 Task: Create in the project XpertTech an epic 'Multi-Cloud Integration'.
Action: Mouse moved to (312, 328)
Screenshot: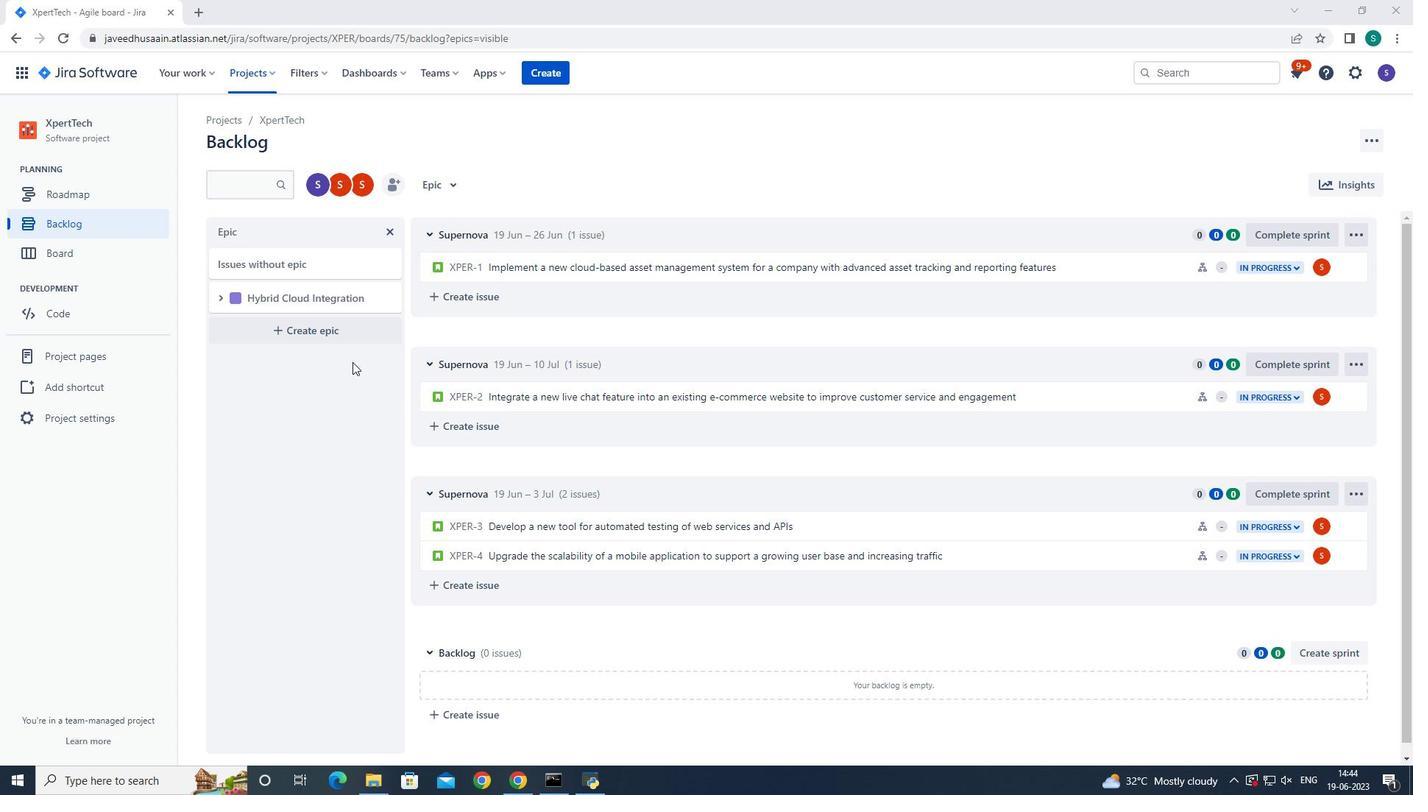 
Action: Mouse pressed left at (312, 328)
Screenshot: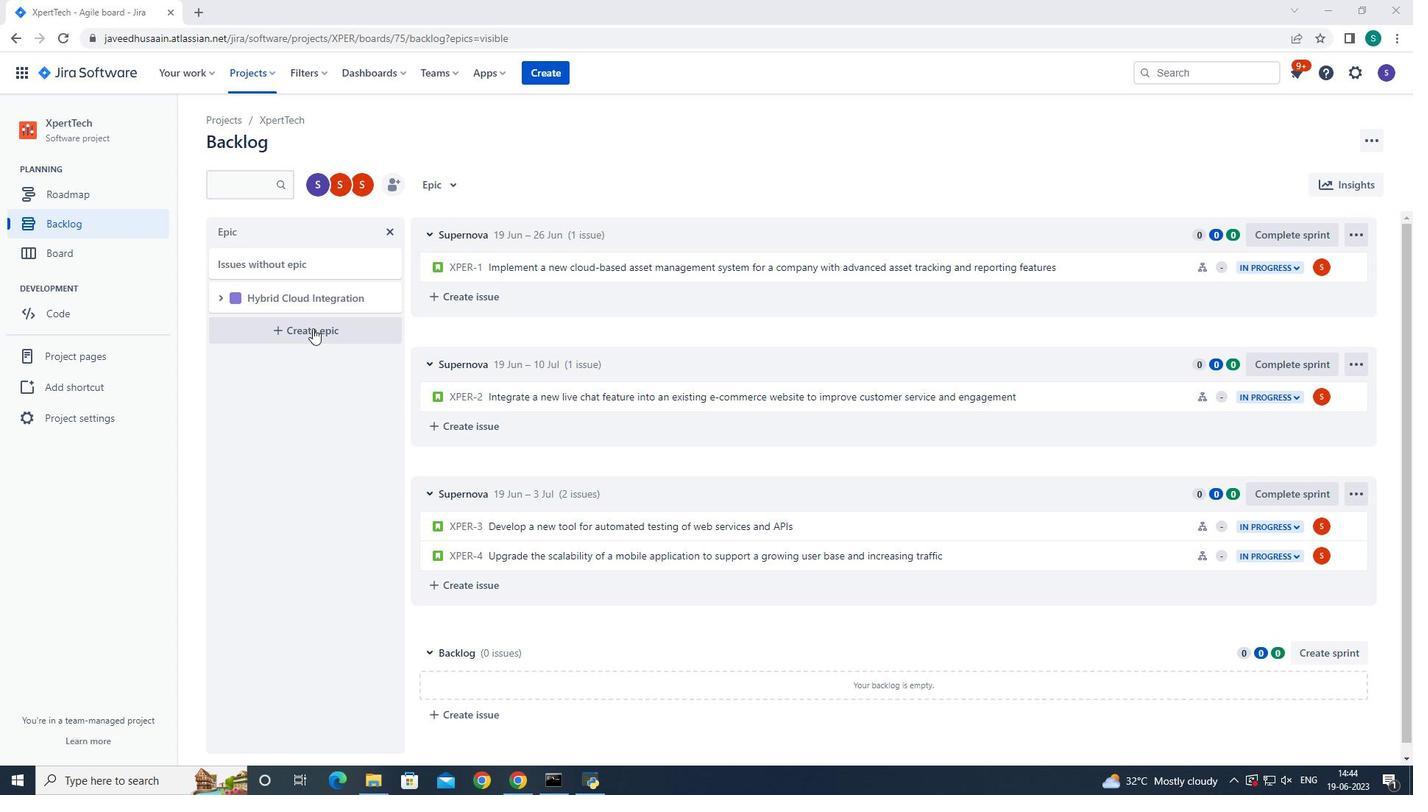 
Action: Mouse moved to (290, 332)
Screenshot: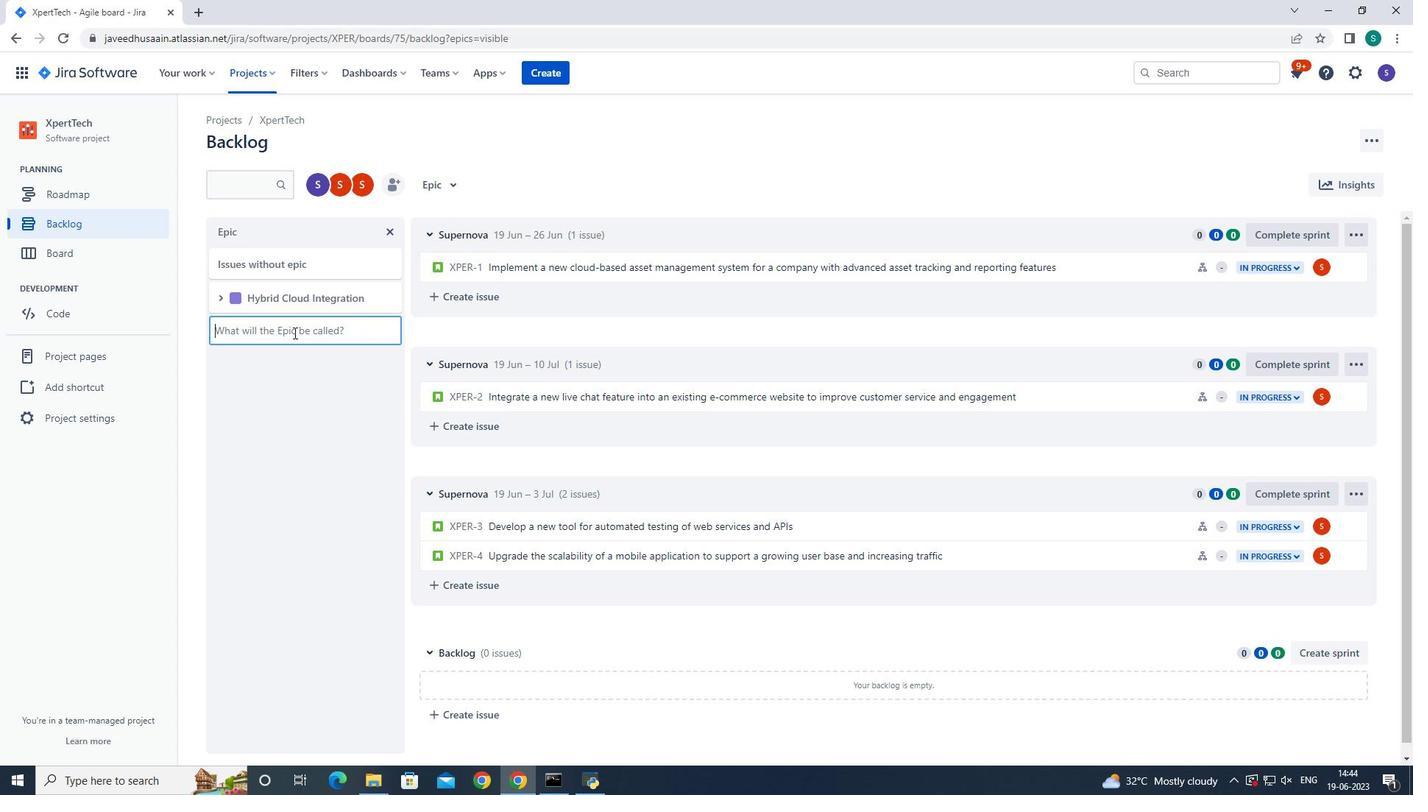 
Action: Mouse pressed left at (290, 332)
Screenshot: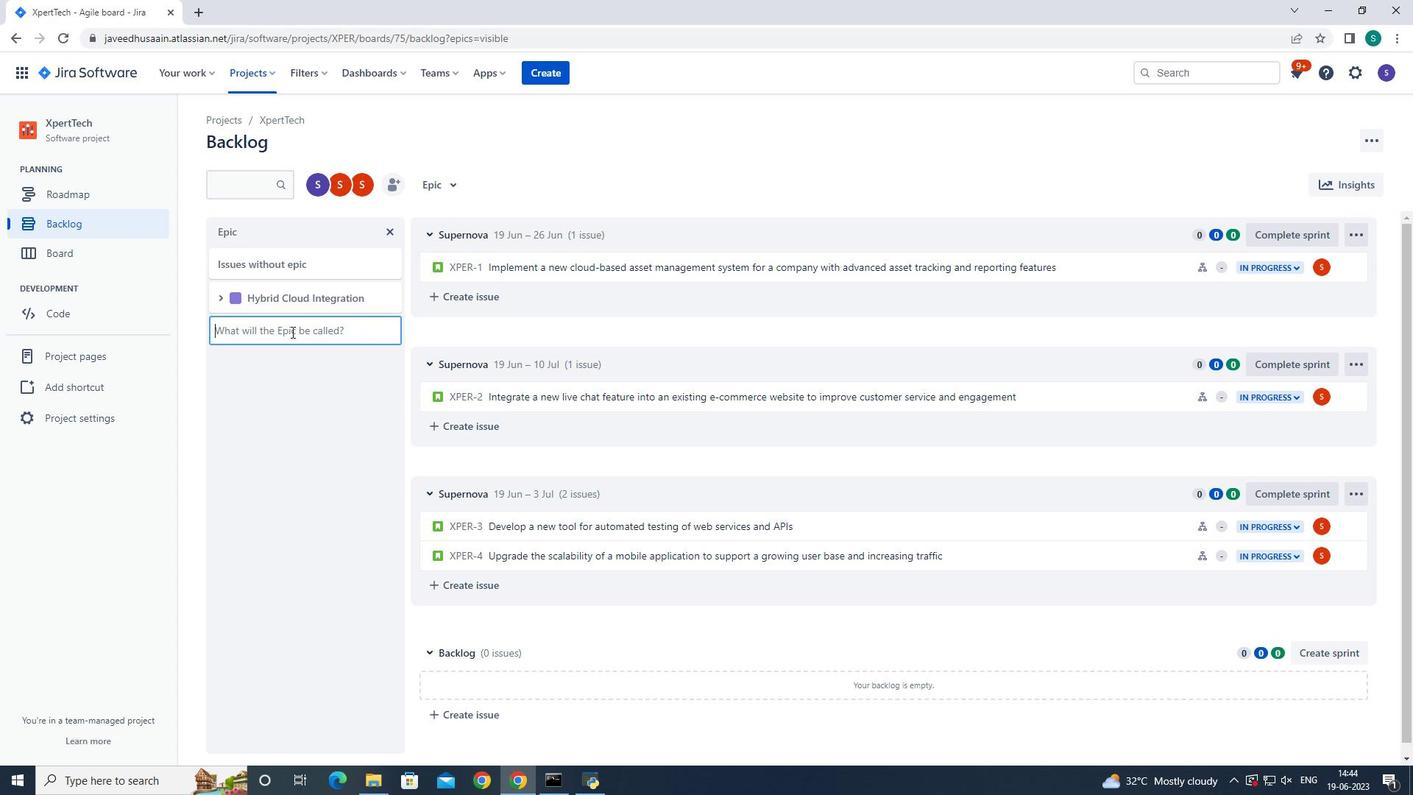 
Action: Key pressed <Key.shift>Multi-cloud<Key.space>i<Key.backspace><Key.backspace><Key.space><Key.shift>Integration<Key.enter>
Screenshot: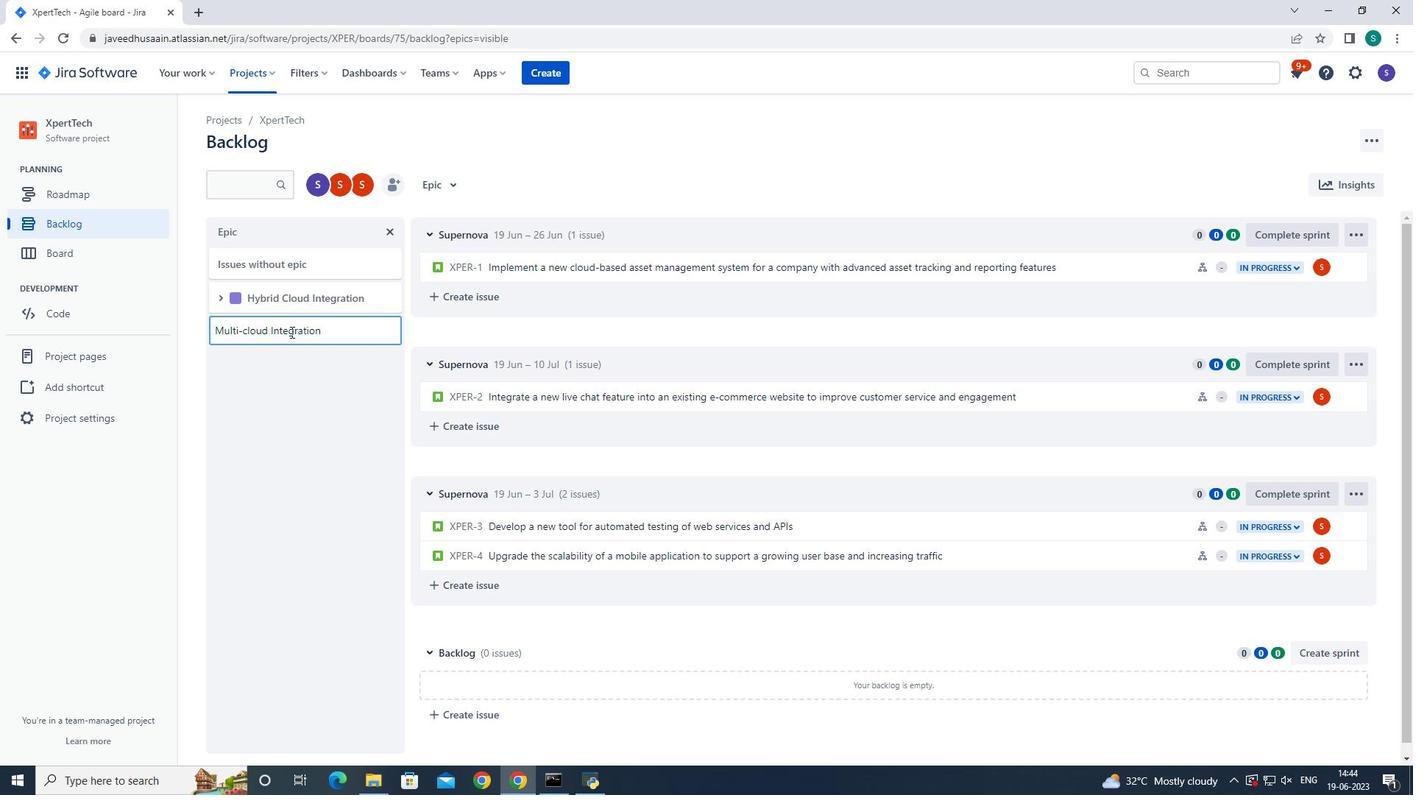 
Action: Mouse moved to (386, 333)
Screenshot: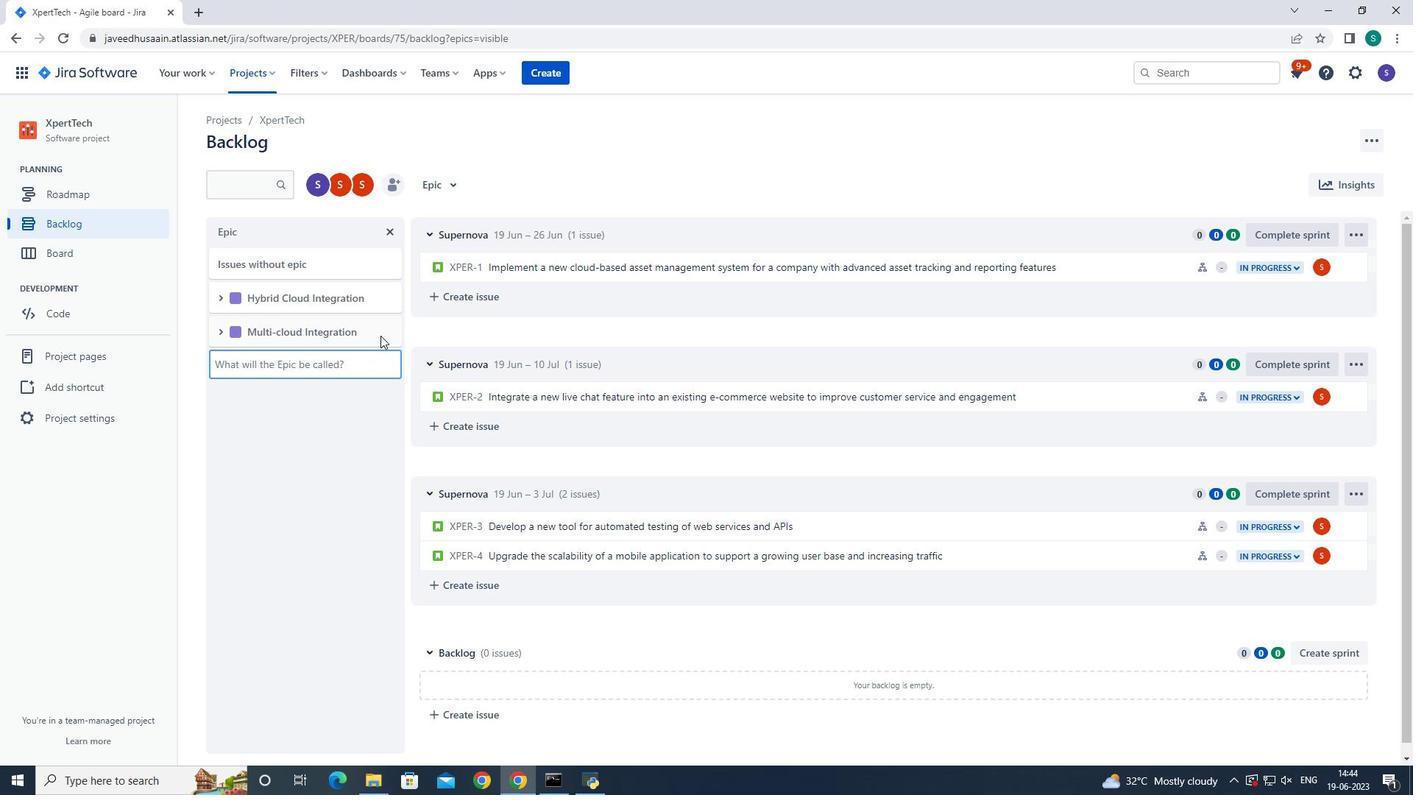 
